 Task: Add a condition where "Status category is new" in new tickets in your groups.
Action: Mouse pressed left at (211, 417)
Screenshot: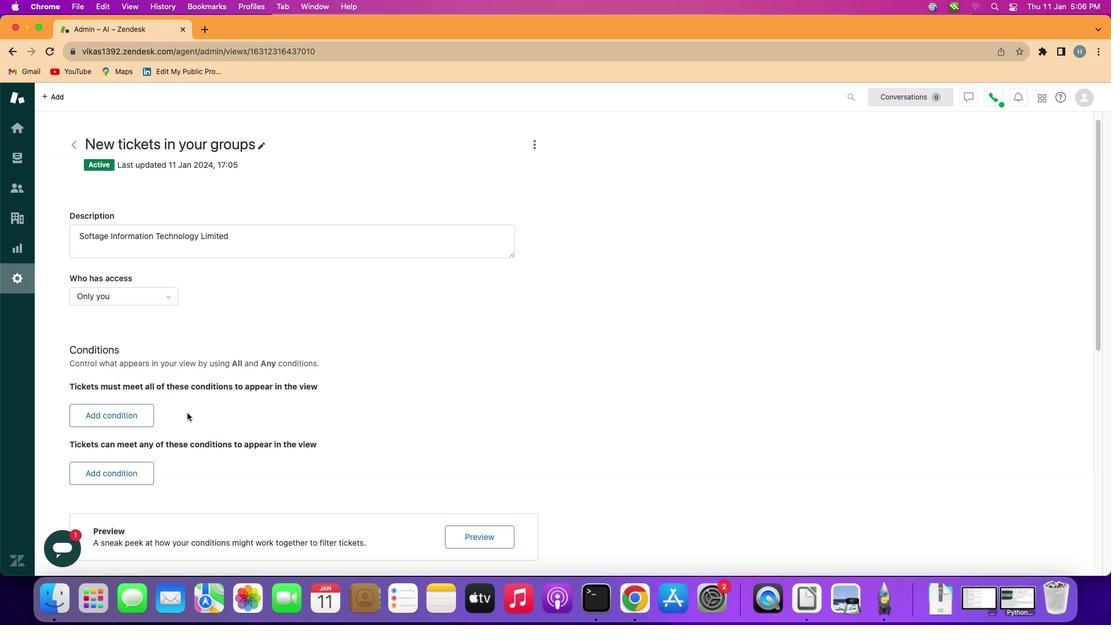 
Action: Mouse moved to (138, 421)
Screenshot: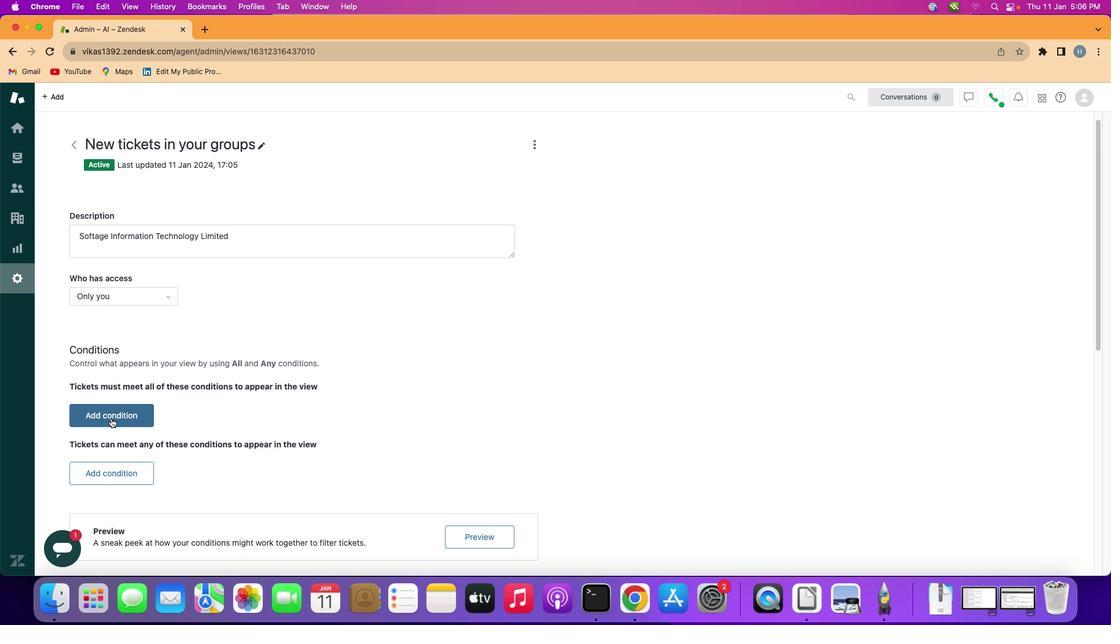 
Action: Mouse pressed left at (138, 421)
Screenshot: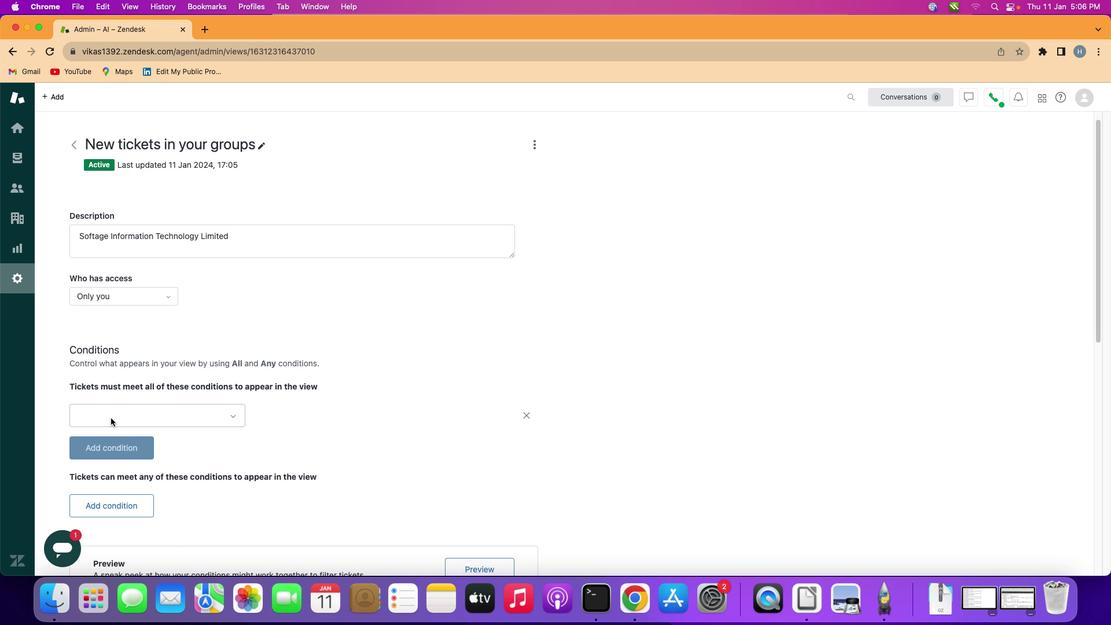
Action: Mouse moved to (207, 414)
Screenshot: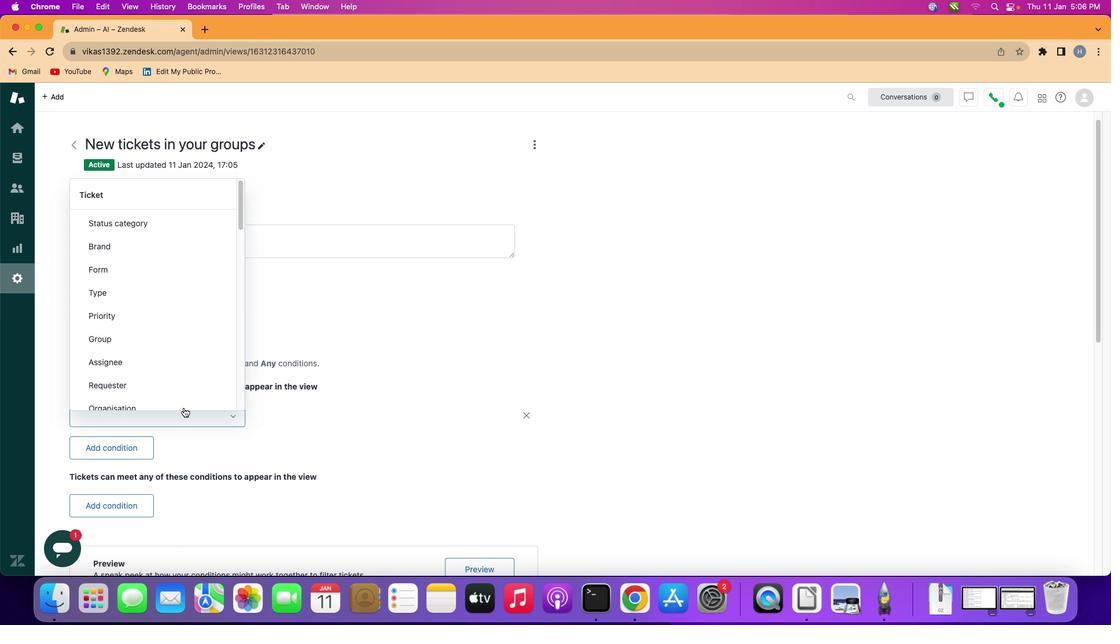 
Action: Mouse pressed left at (207, 414)
Screenshot: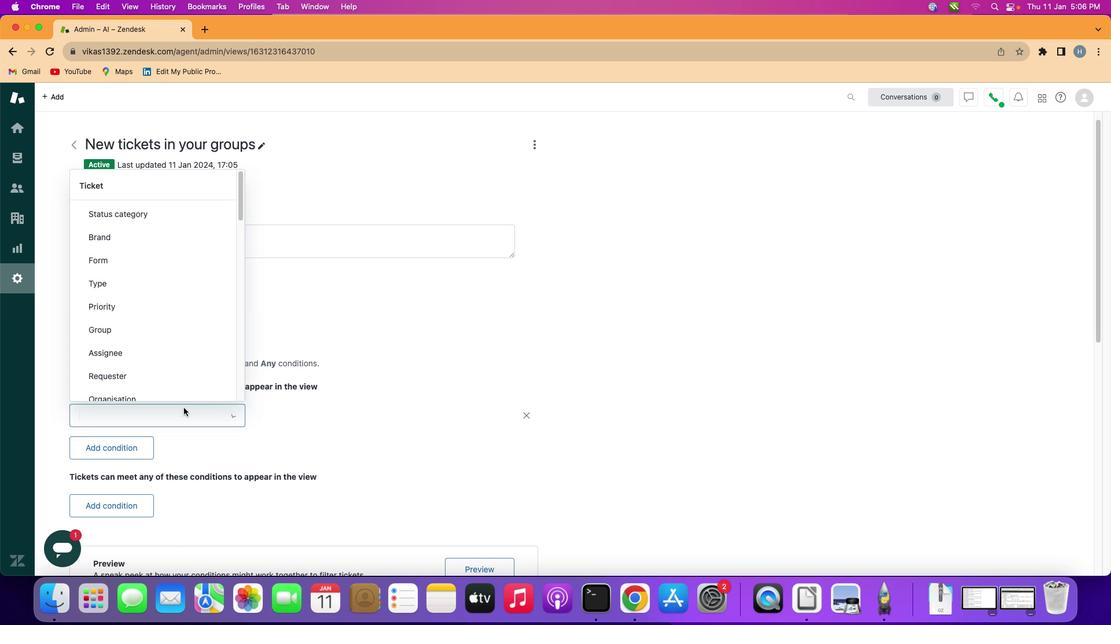 
Action: Mouse moved to (200, 267)
Screenshot: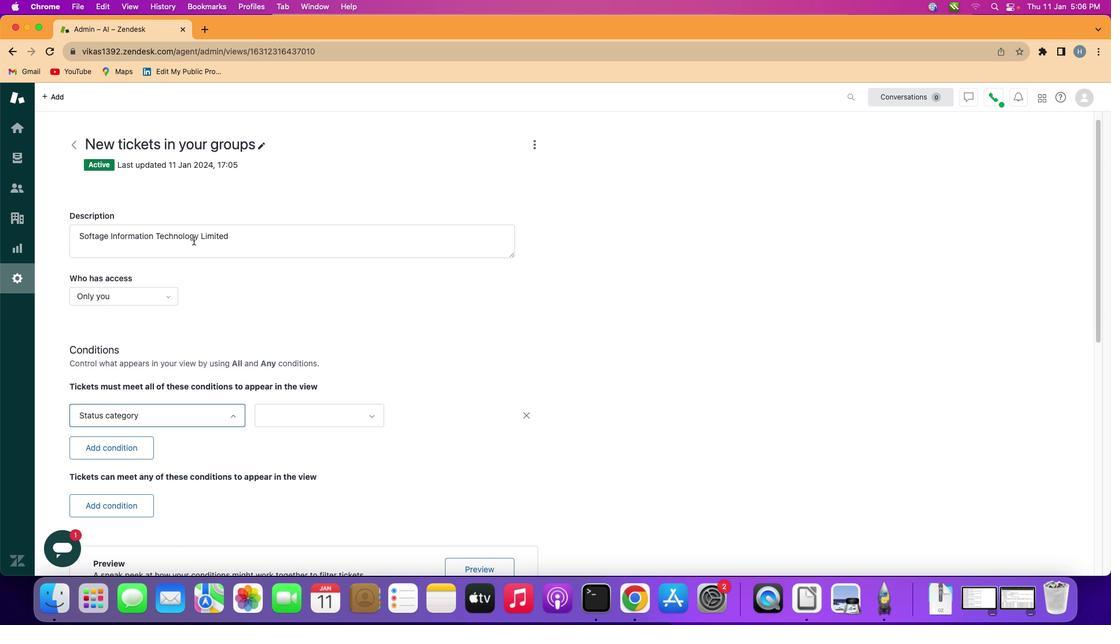 
Action: Mouse pressed left at (200, 267)
Screenshot: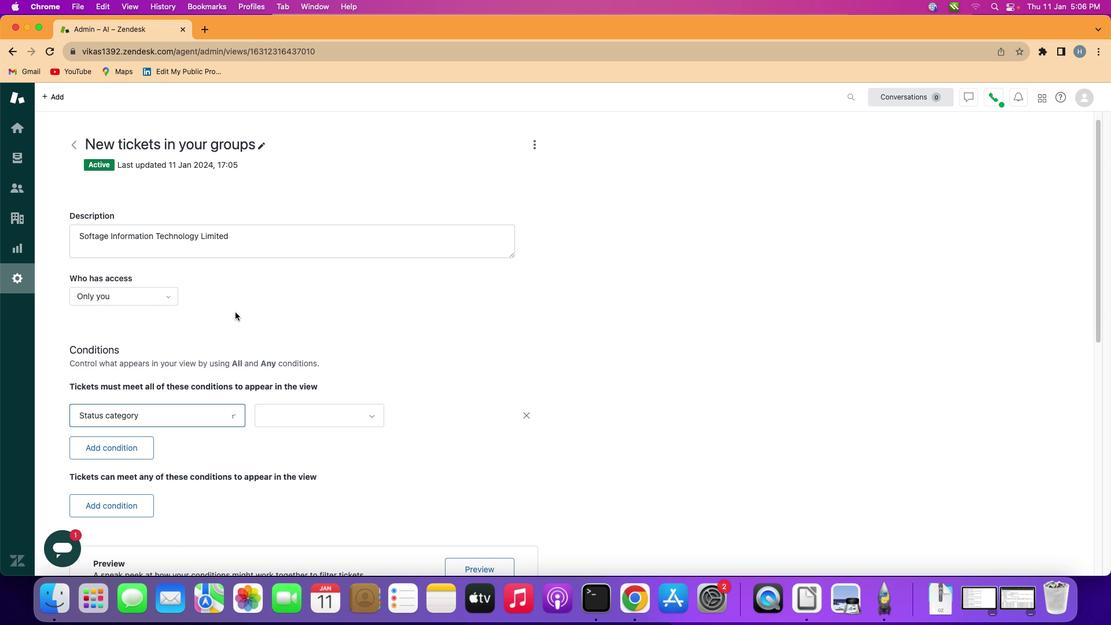 
Action: Mouse moved to (361, 423)
Screenshot: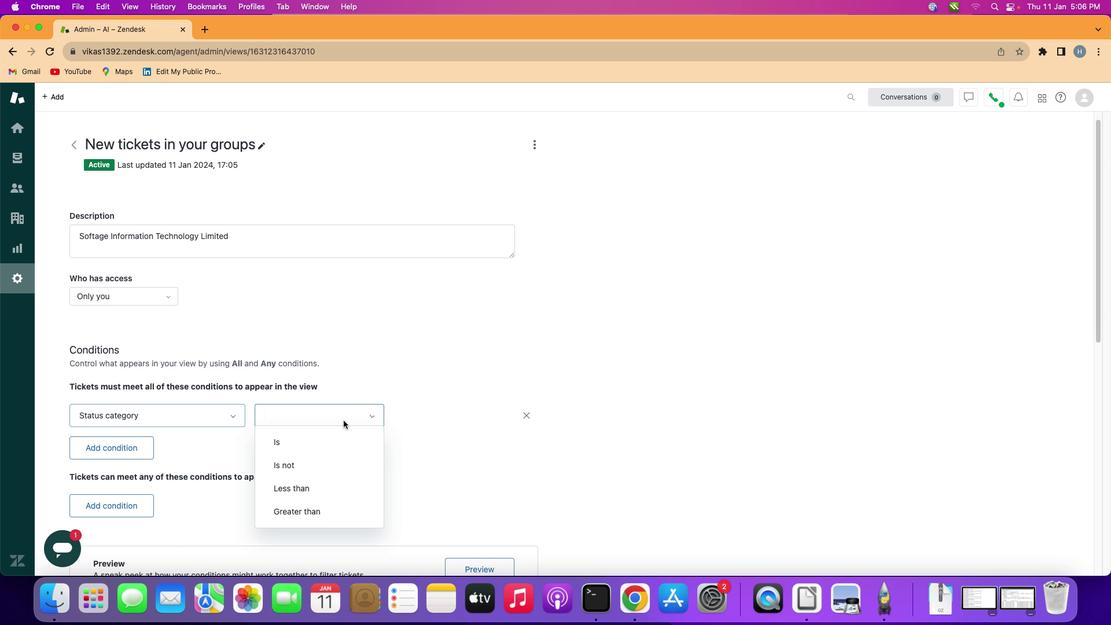 
Action: Mouse pressed left at (361, 423)
Screenshot: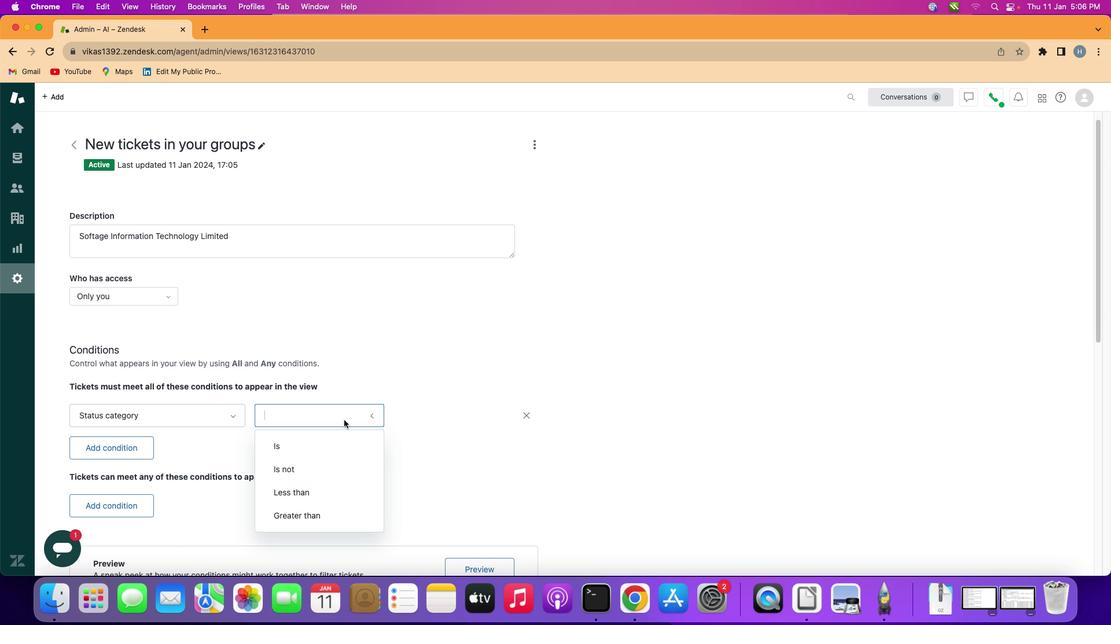 
Action: Mouse moved to (352, 434)
Screenshot: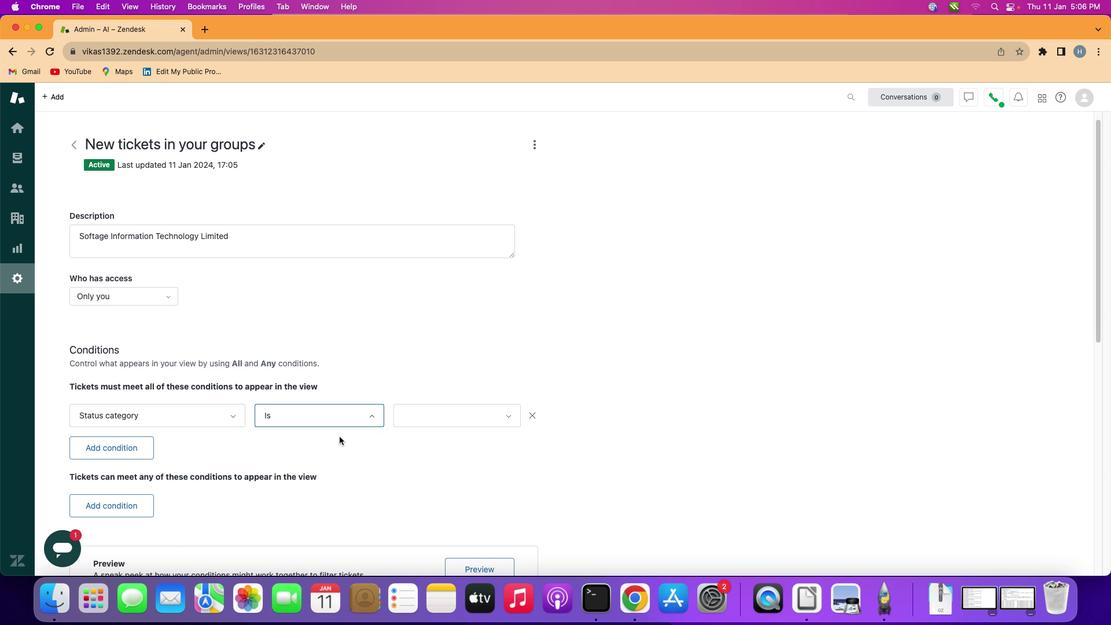 
Action: Mouse pressed left at (352, 434)
Screenshot: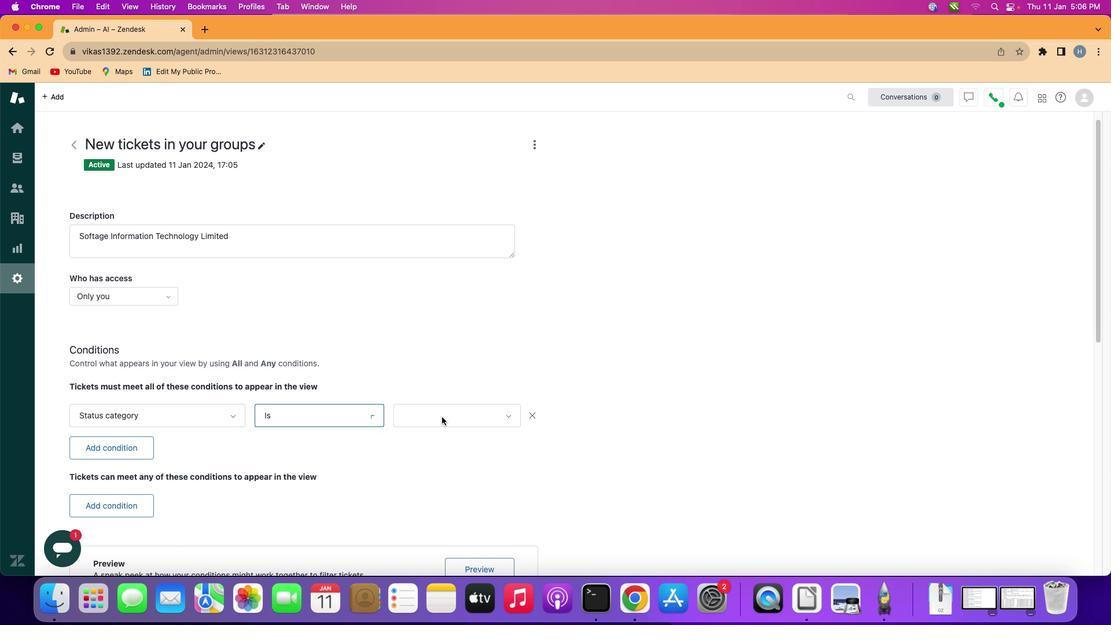 
Action: Mouse moved to (487, 412)
Screenshot: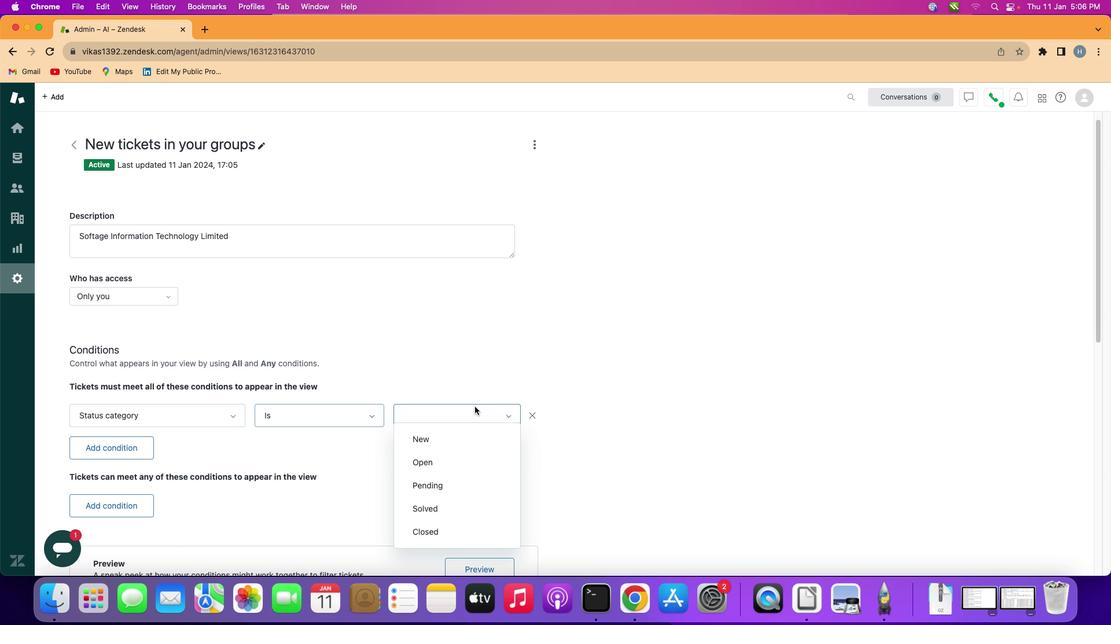 
Action: Mouse pressed left at (487, 412)
Screenshot: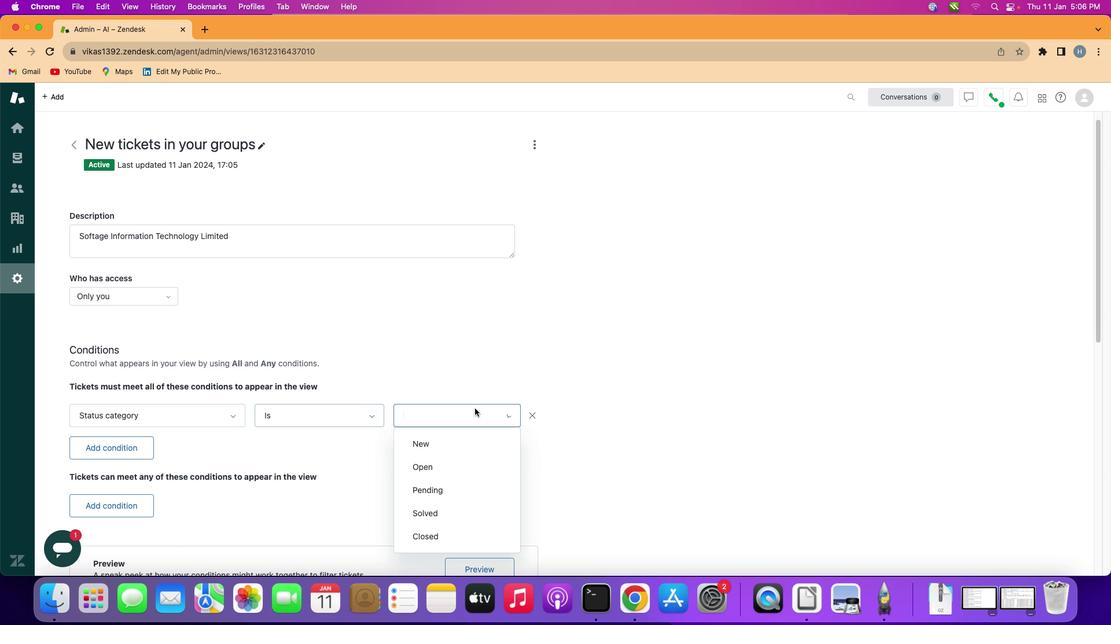 
Action: Mouse moved to (456, 441)
Screenshot: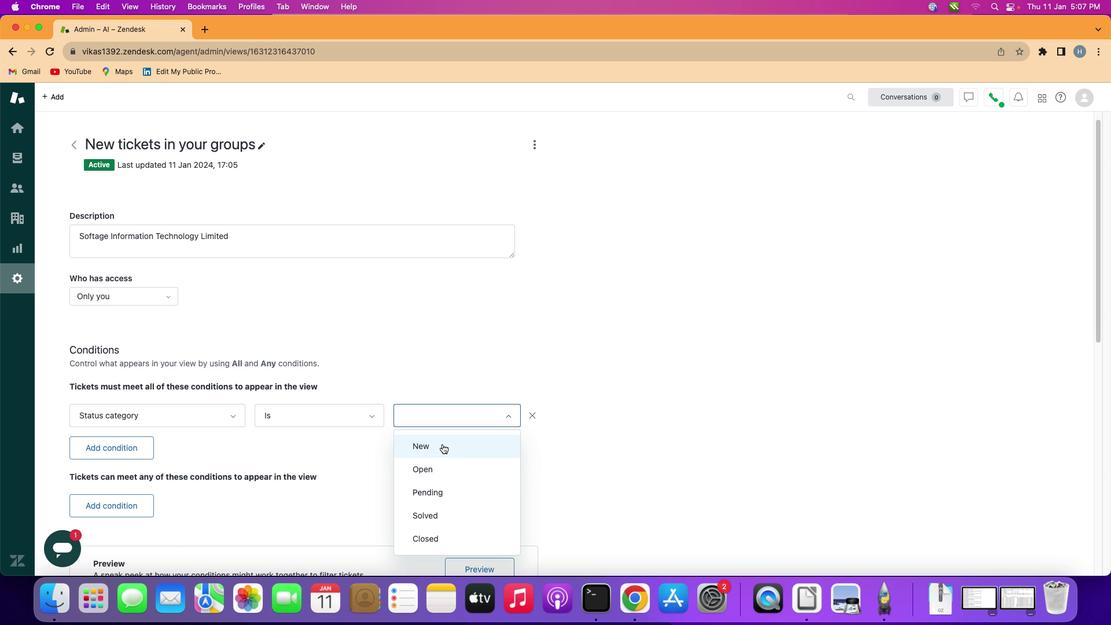 
Action: Mouse pressed left at (456, 441)
Screenshot: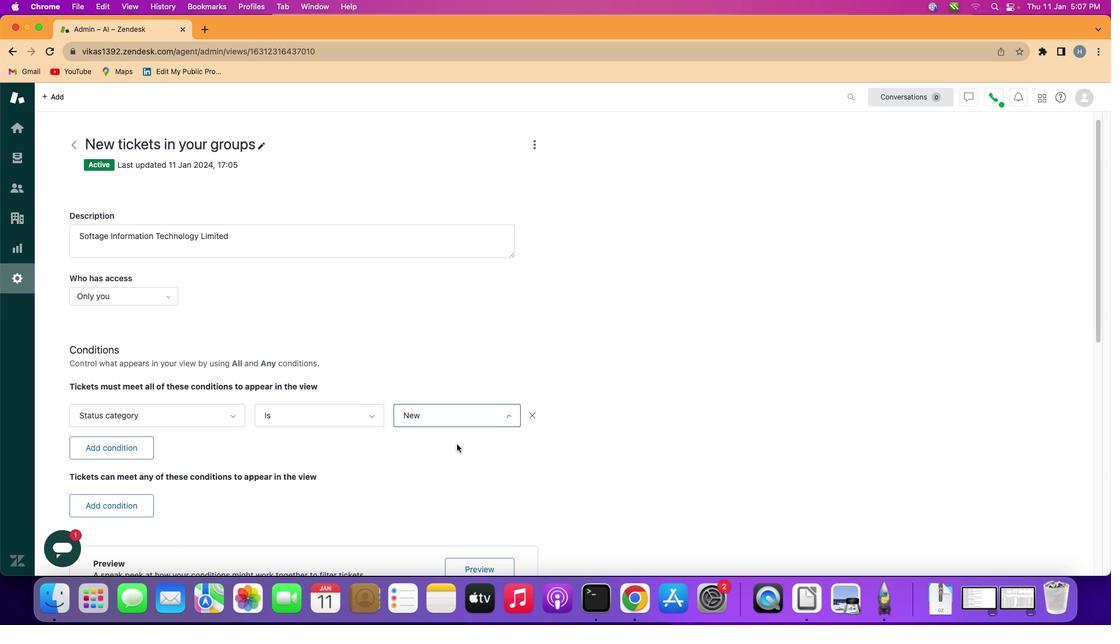 
Action: Mouse moved to (501, 436)
Screenshot: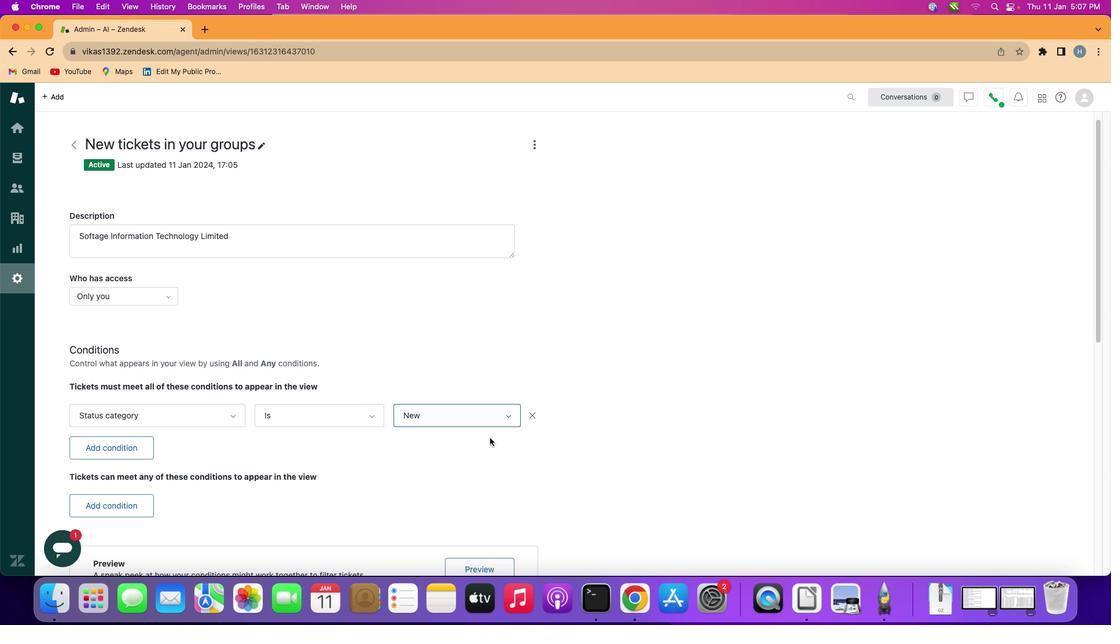 
